 Task: Select the right option in the tab close button.
Action: Mouse moved to (14, 617)
Screenshot: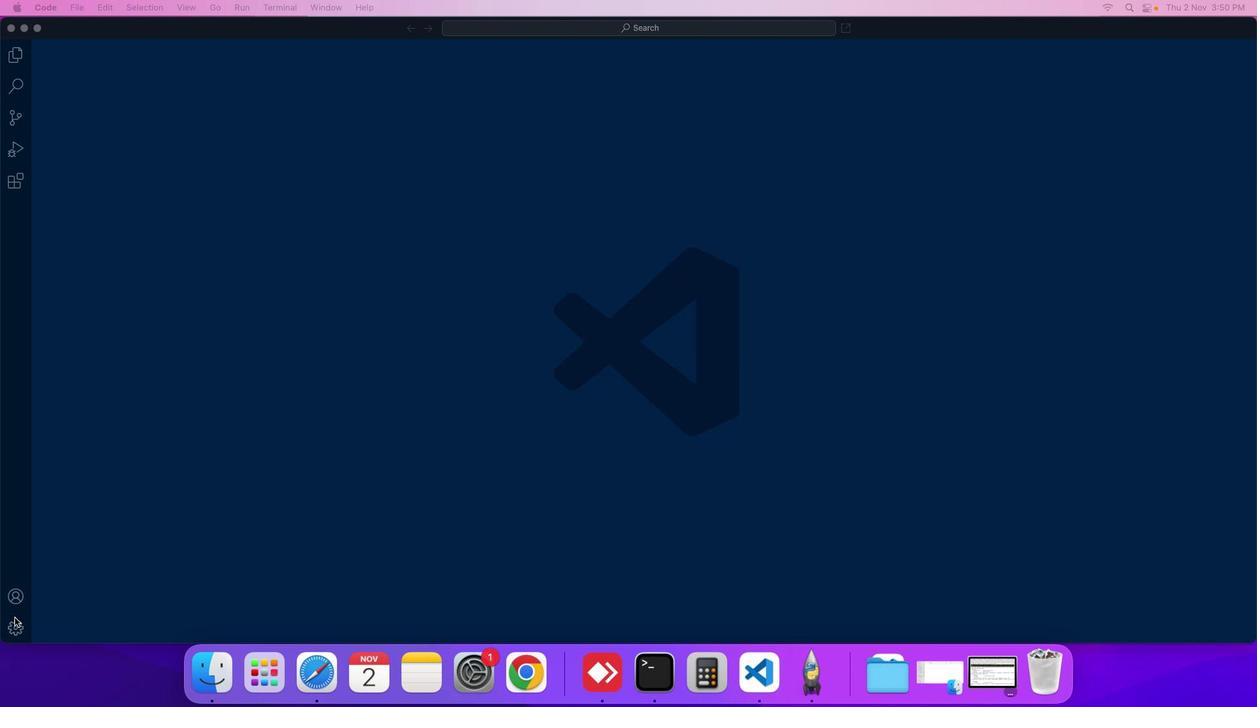 
Action: Mouse pressed left at (14, 617)
Screenshot: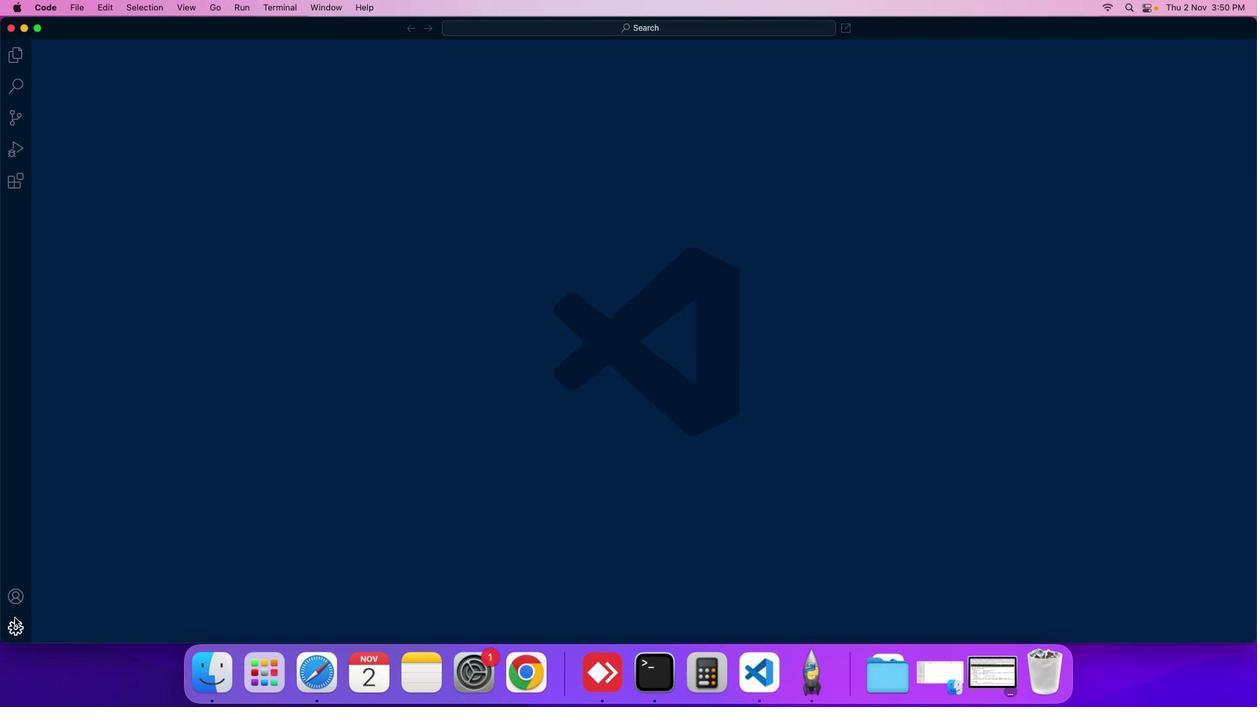 
Action: Mouse moved to (66, 513)
Screenshot: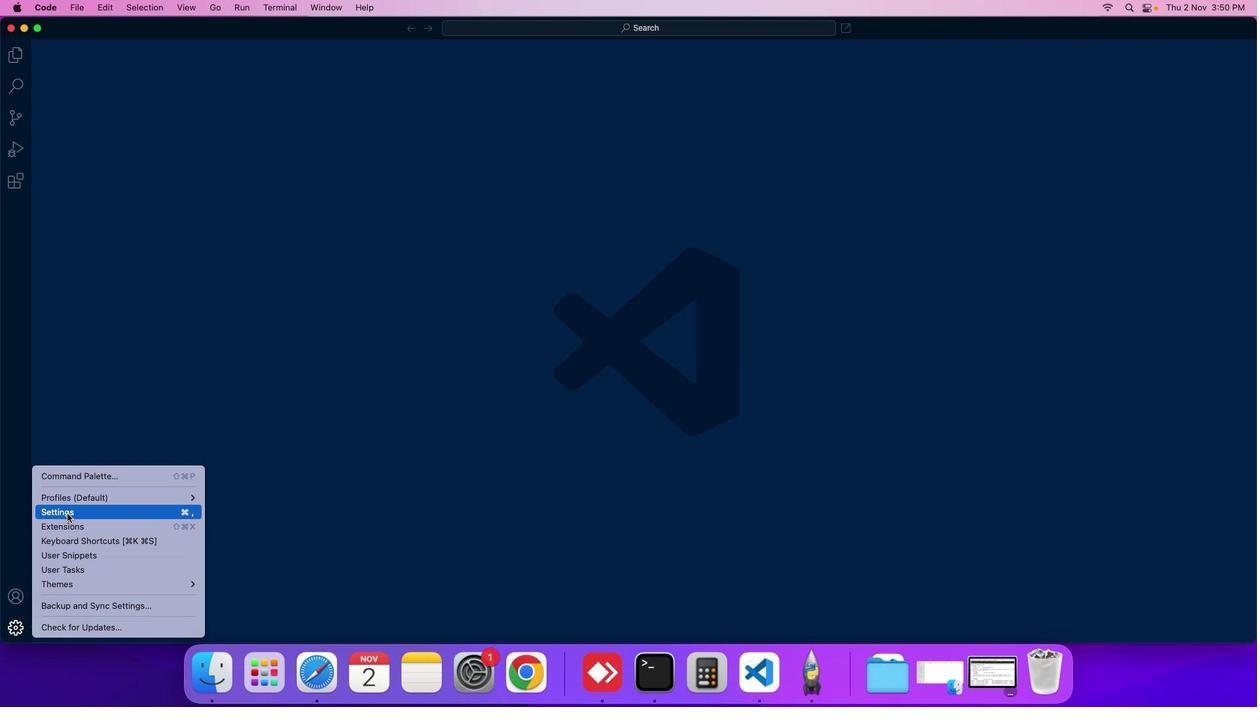 
Action: Mouse pressed left at (66, 513)
Screenshot: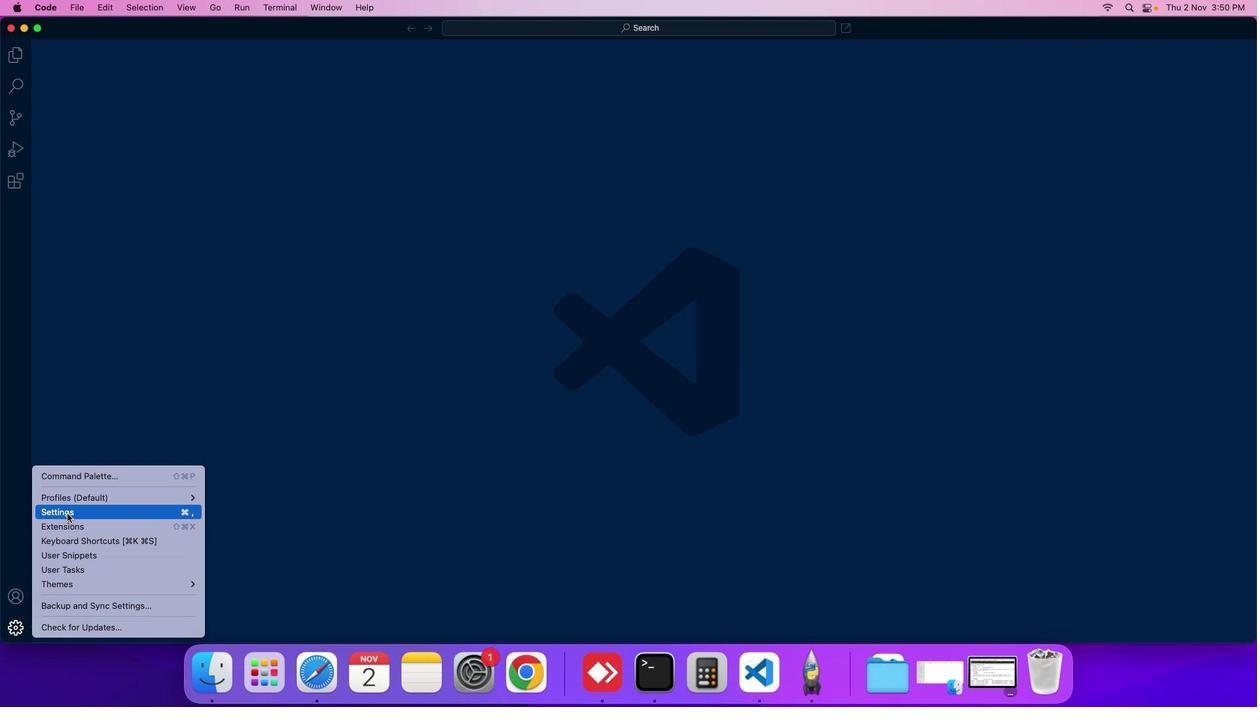 
Action: Mouse moved to (330, 165)
Screenshot: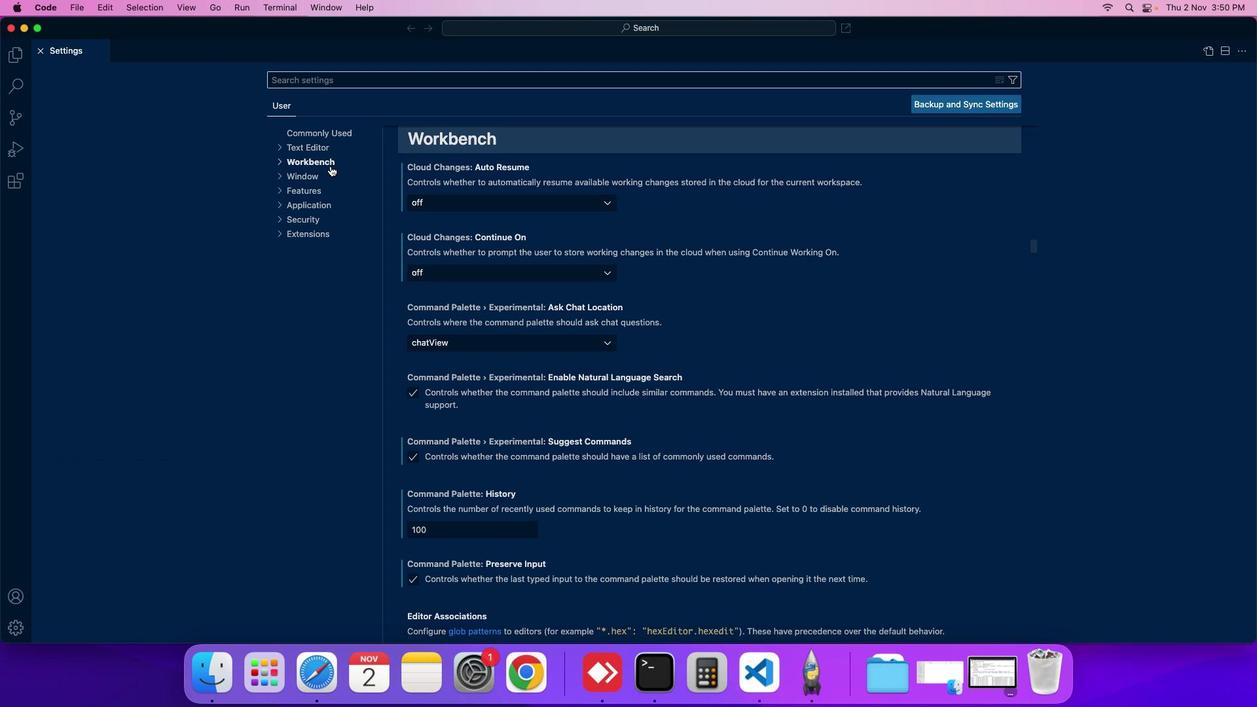 
Action: Mouse pressed left at (330, 165)
Screenshot: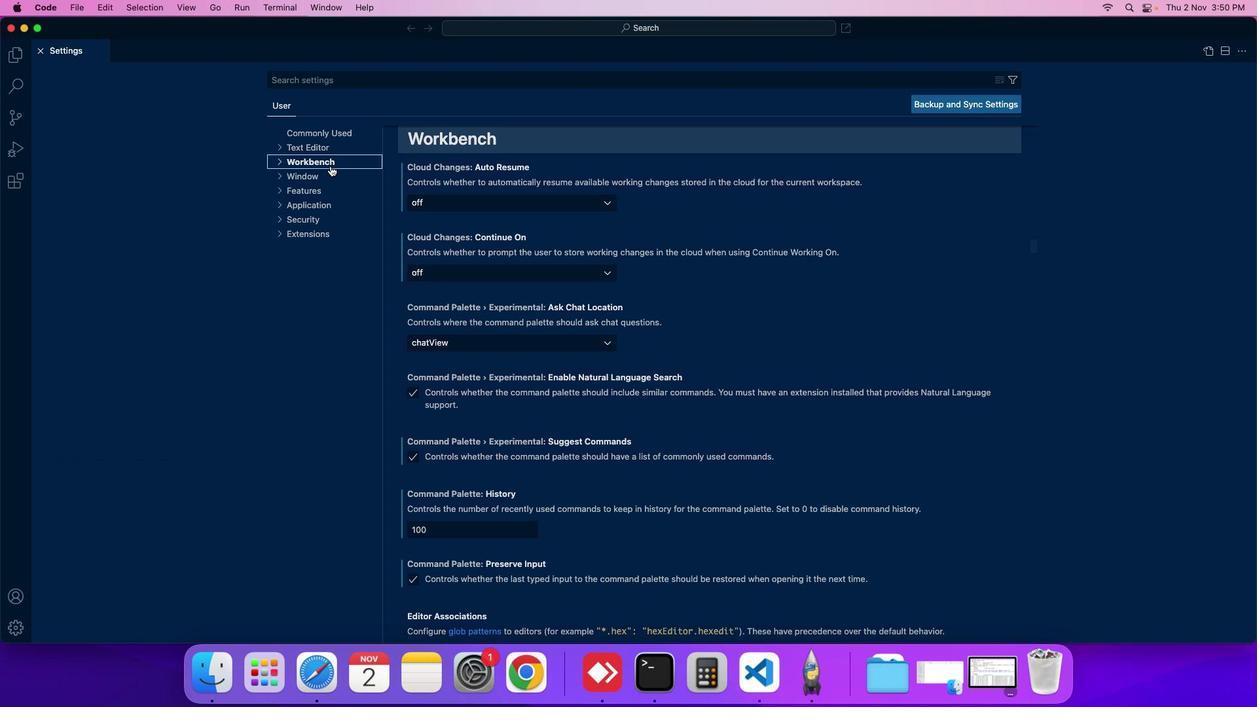 
Action: Mouse moved to (333, 206)
Screenshot: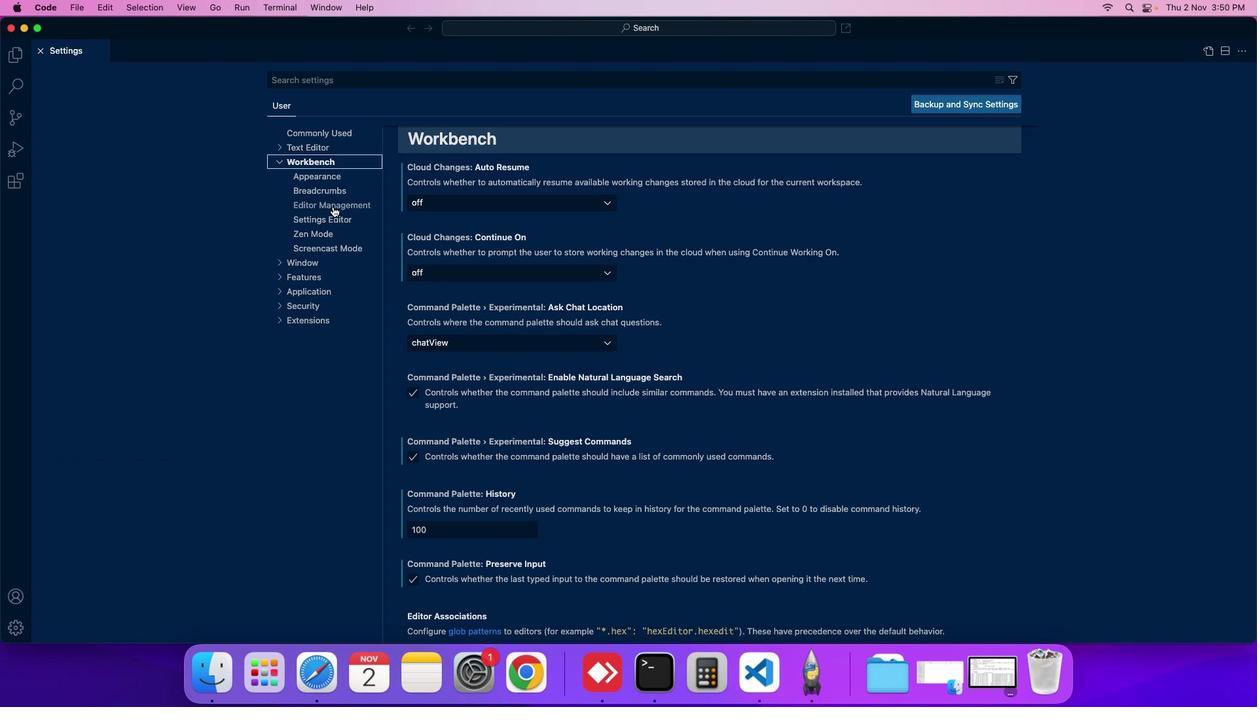
Action: Mouse pressed left at (333, 206)
Screenshot: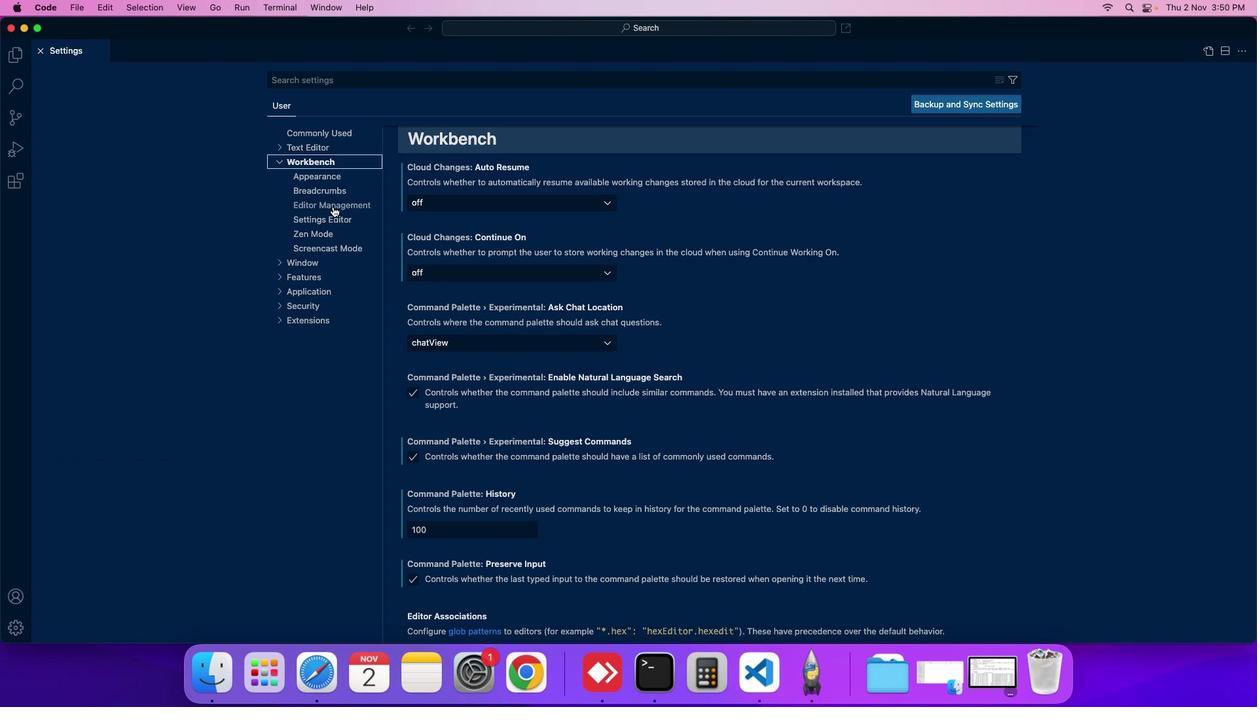 
Action: Mouse moved to (413, 504)
Screenshot: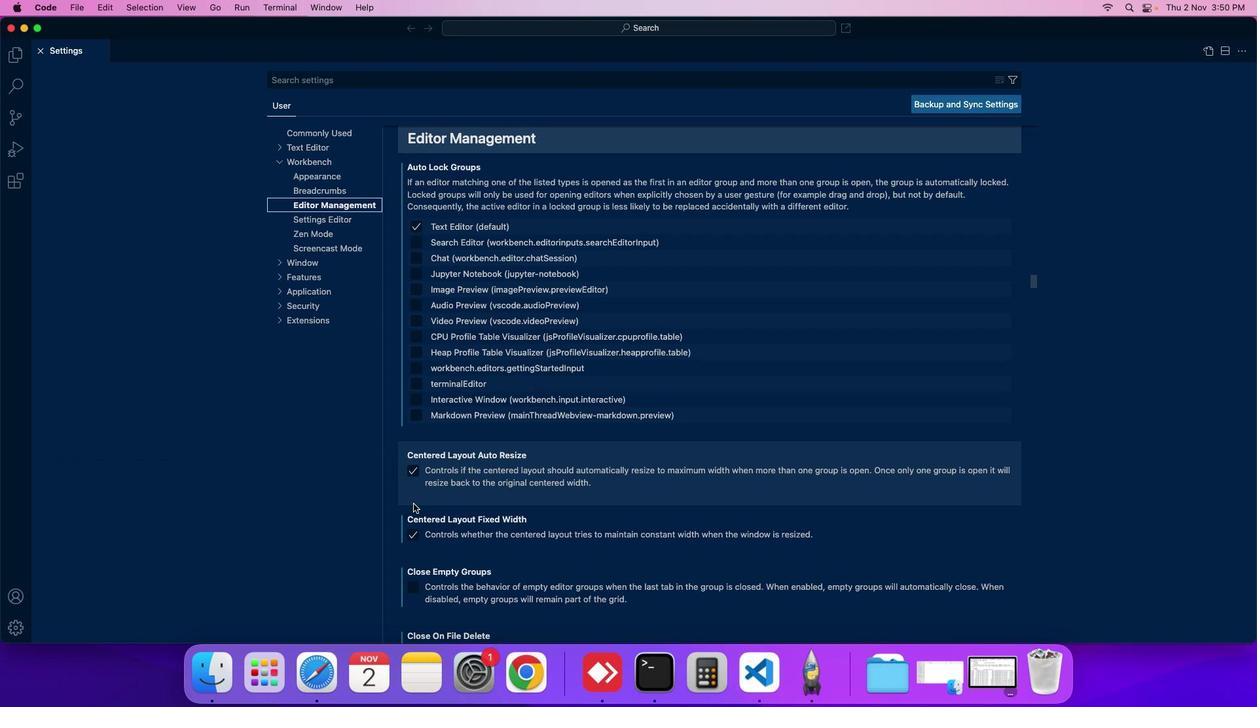 
Action: Mouse scrolled (413, 504) with delta (0, 0)
Screenshot: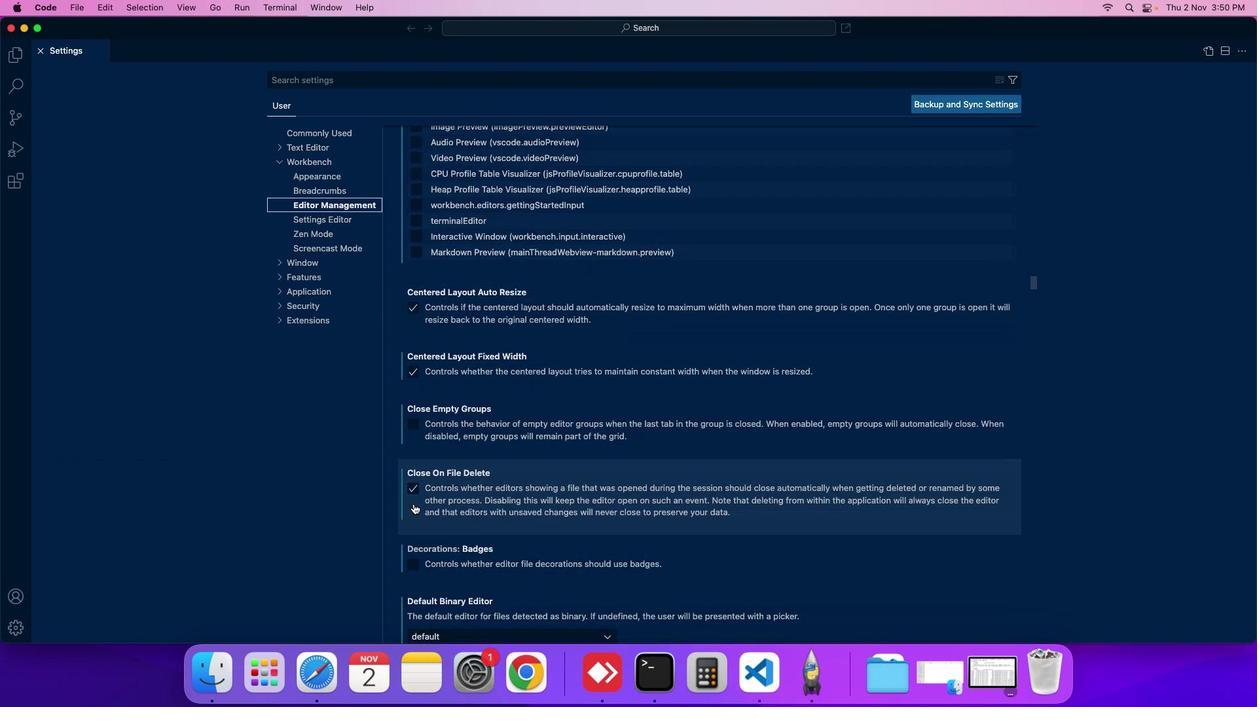 
Action: Mouse scrolled (413, 504) with delta (0, 0)
Screenshot: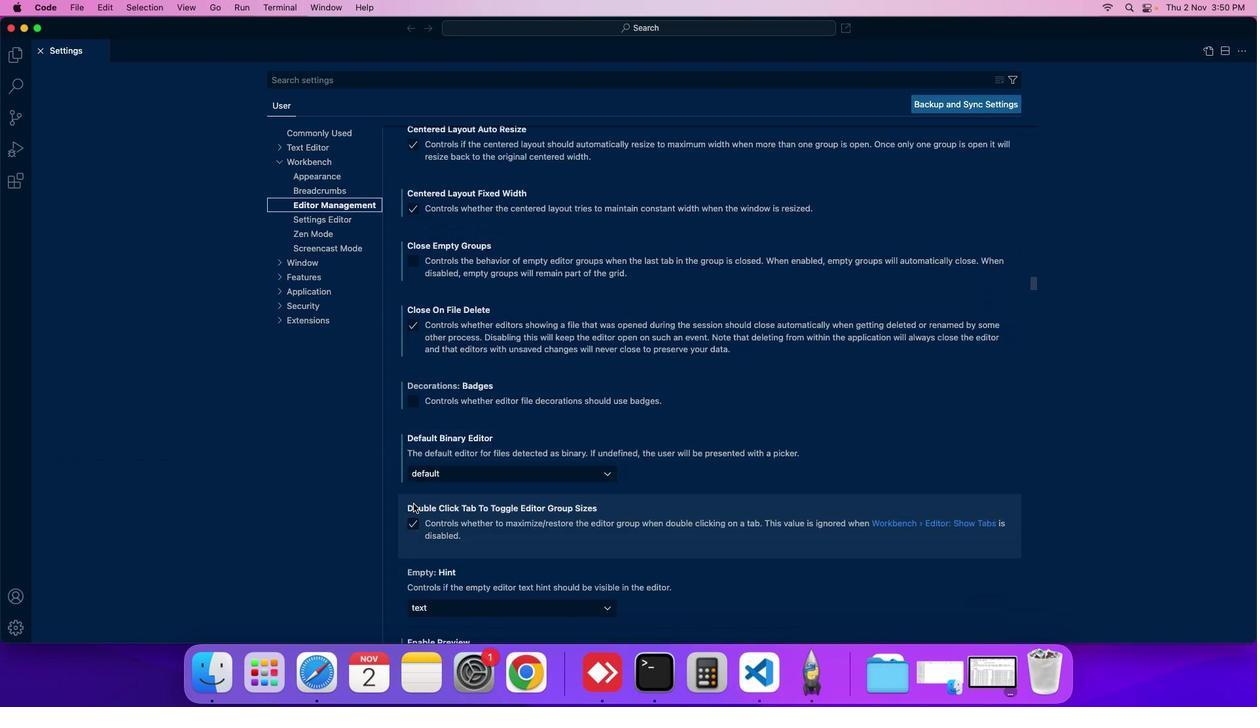 
Action: Mouse scrolled (413, 504) with delta (0, 0)
Screenshot: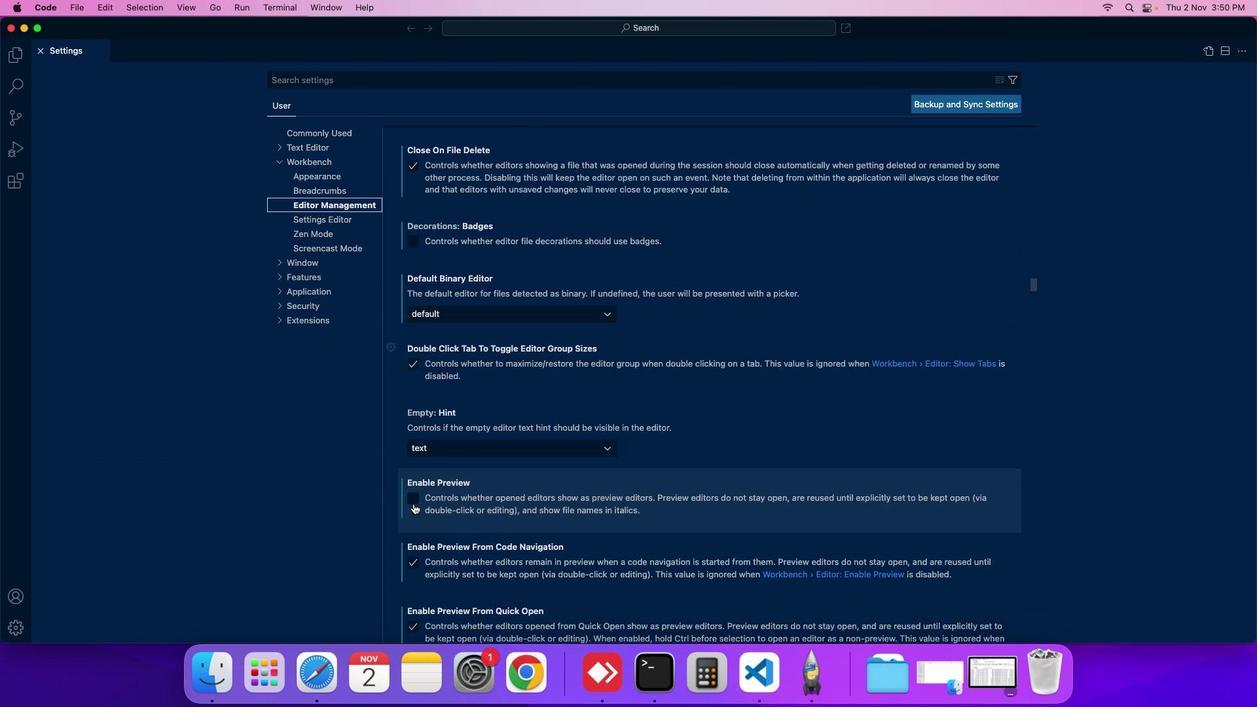 
Action: Mouse scrolled (413, 504) with delta (0, 0)
Screenshot: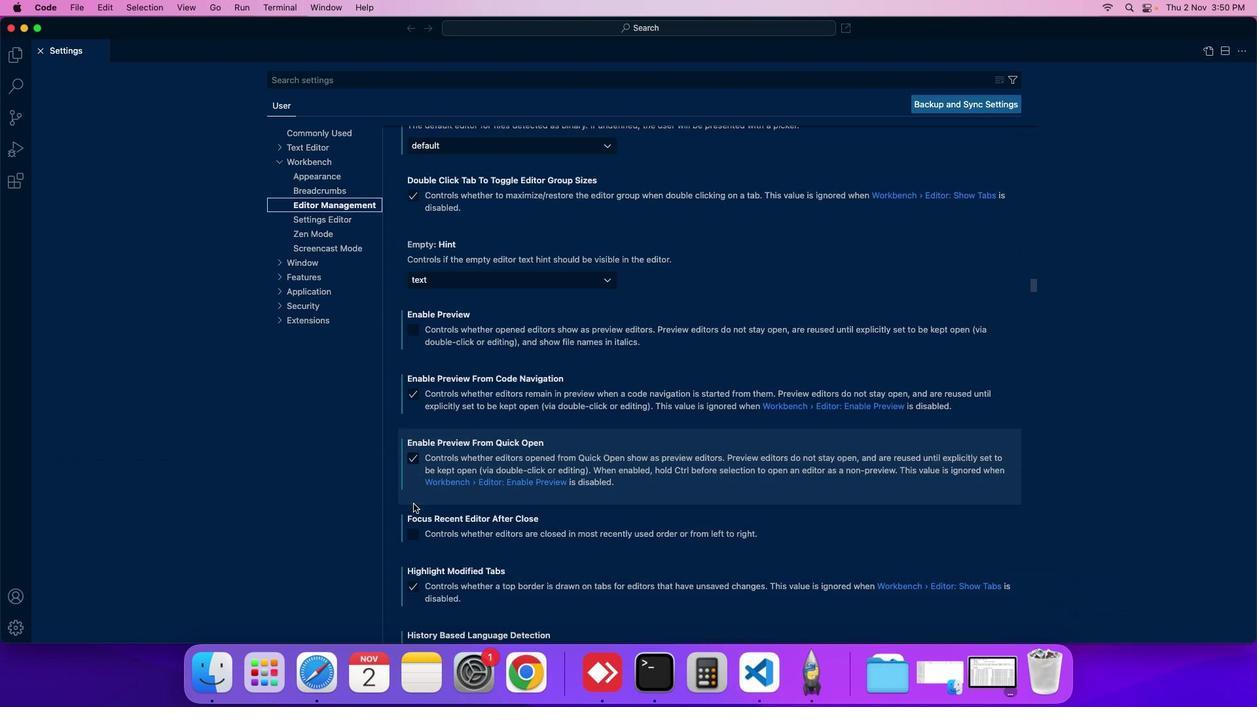 
Action: Mouse scrolled (413, 504) with delta (0, 0)
Screenshot: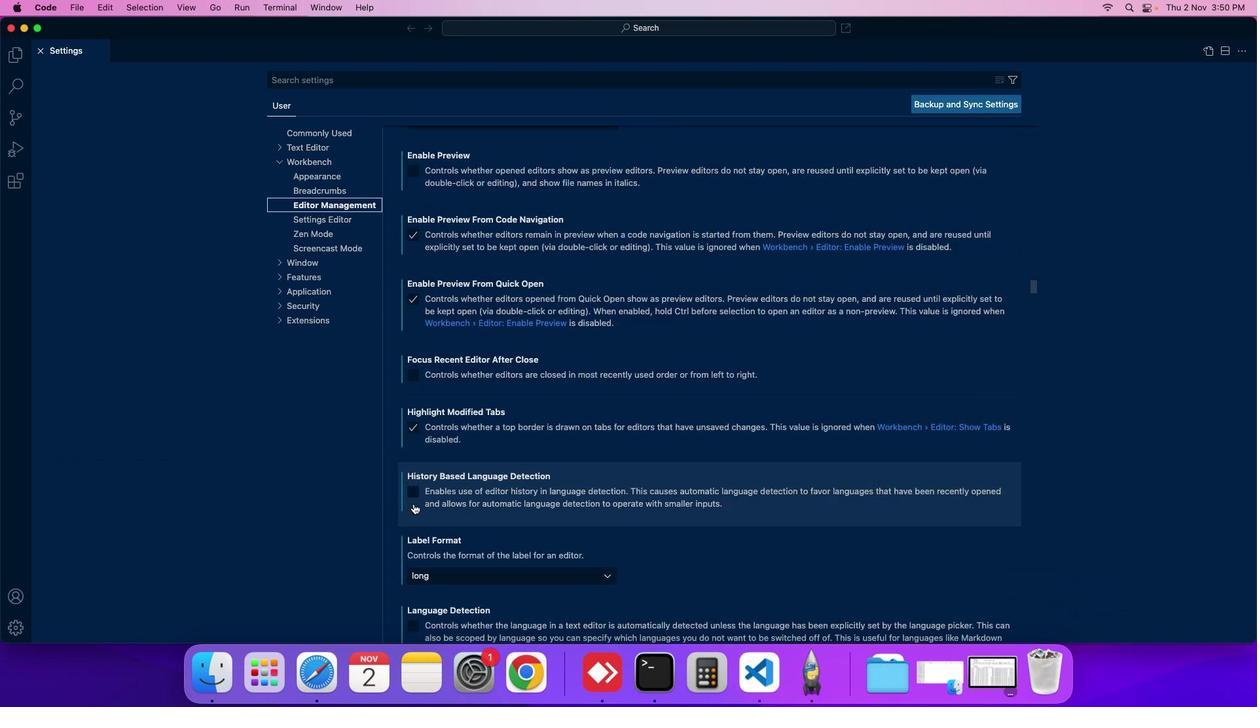 
Action: Mouse scrolled (413, 504) with delta (0, 0)
Screenshot: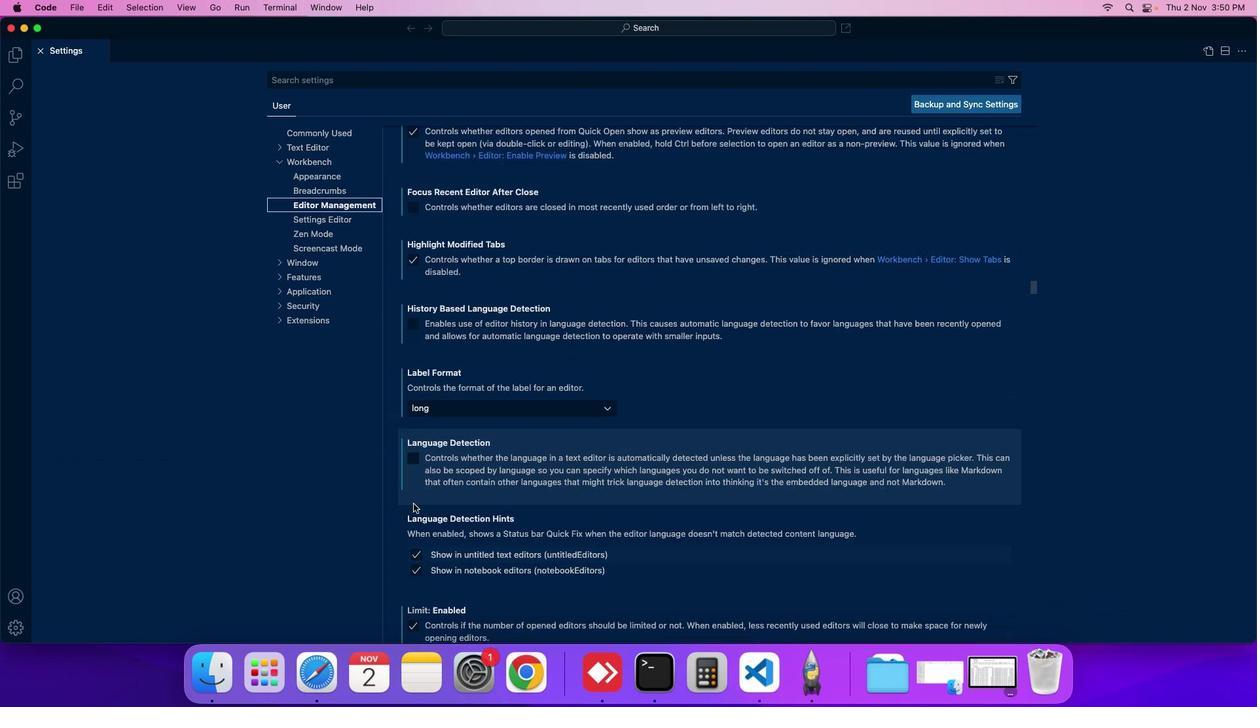 
Action: Mouse scrolled (413, 504) with delta (0, 0)
Screenshot: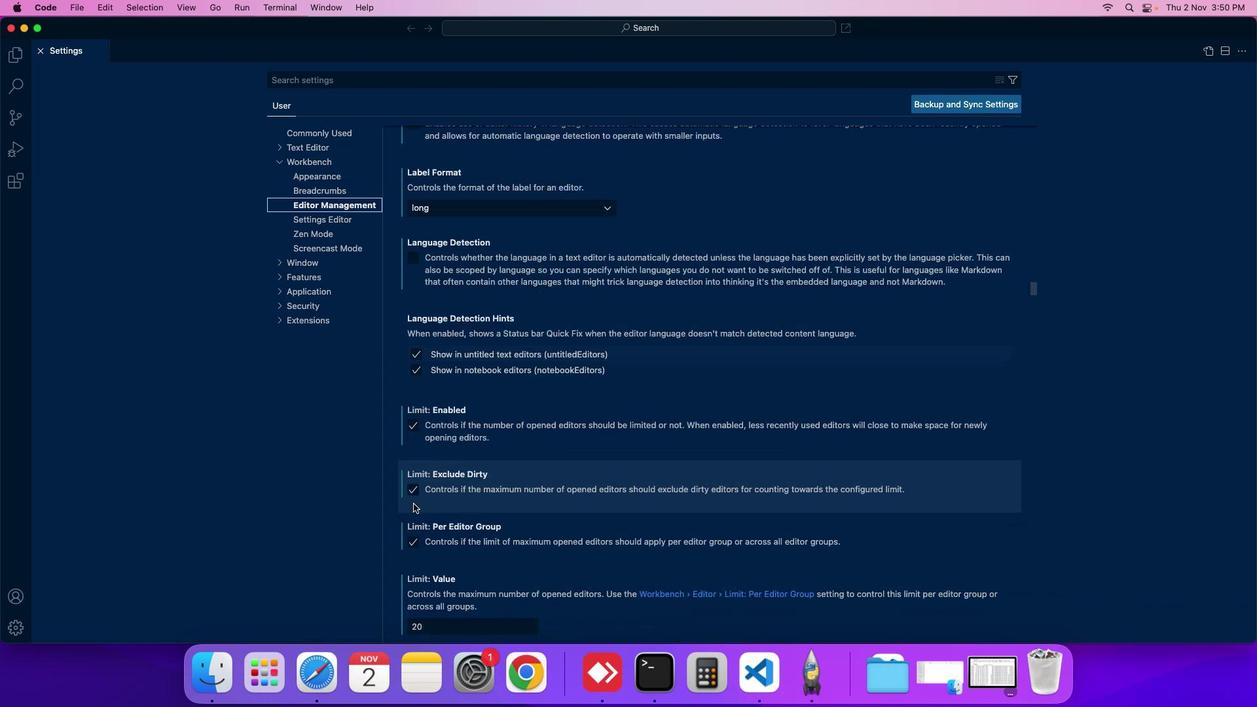 
Action: Mouse scrolled (413, 504) with delta (0, 0)
Screenshot: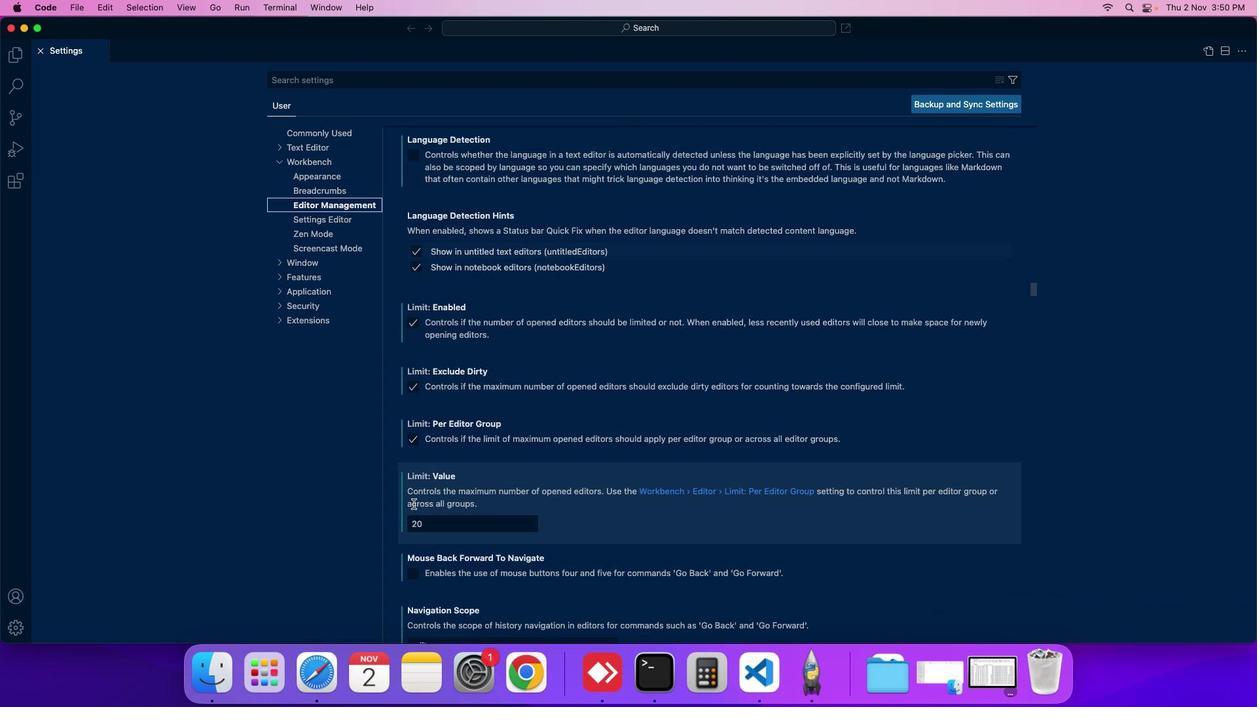 
Action: Mouse scrolled (413, 504) with delta (0, 0)
Screenshot: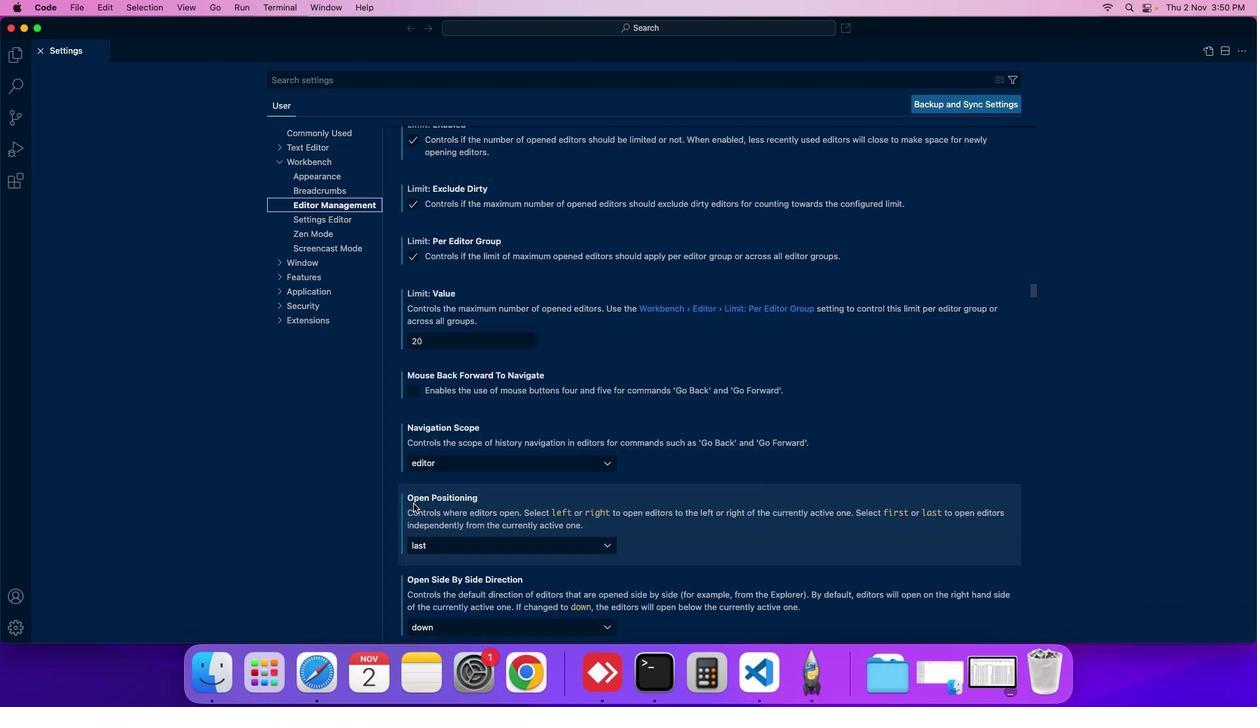 
Action: Mouse scrolled (413, 504) with delta (0, 0)
Screenshot: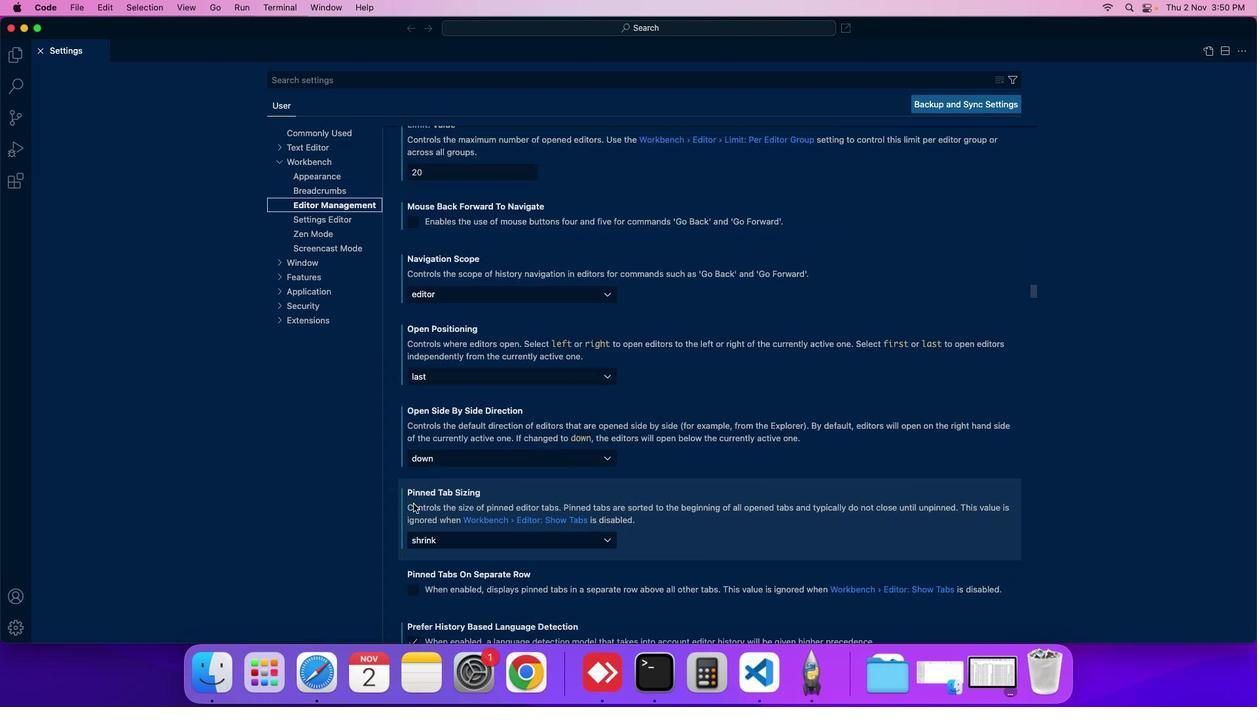 
Action: Mouse scrolled (413, 504) with delta (0, 0)
Screenshot: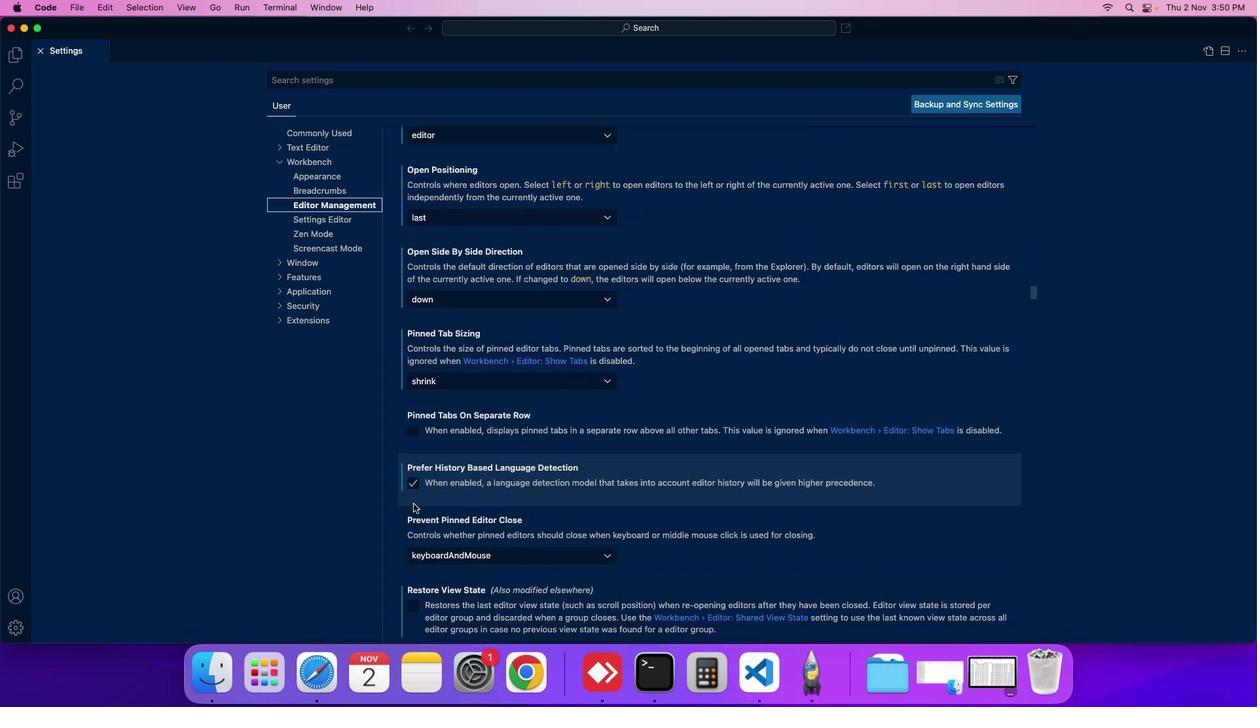 
Action: Mouse scrolled (413, 504) with delta (0, 0)
Screenshot: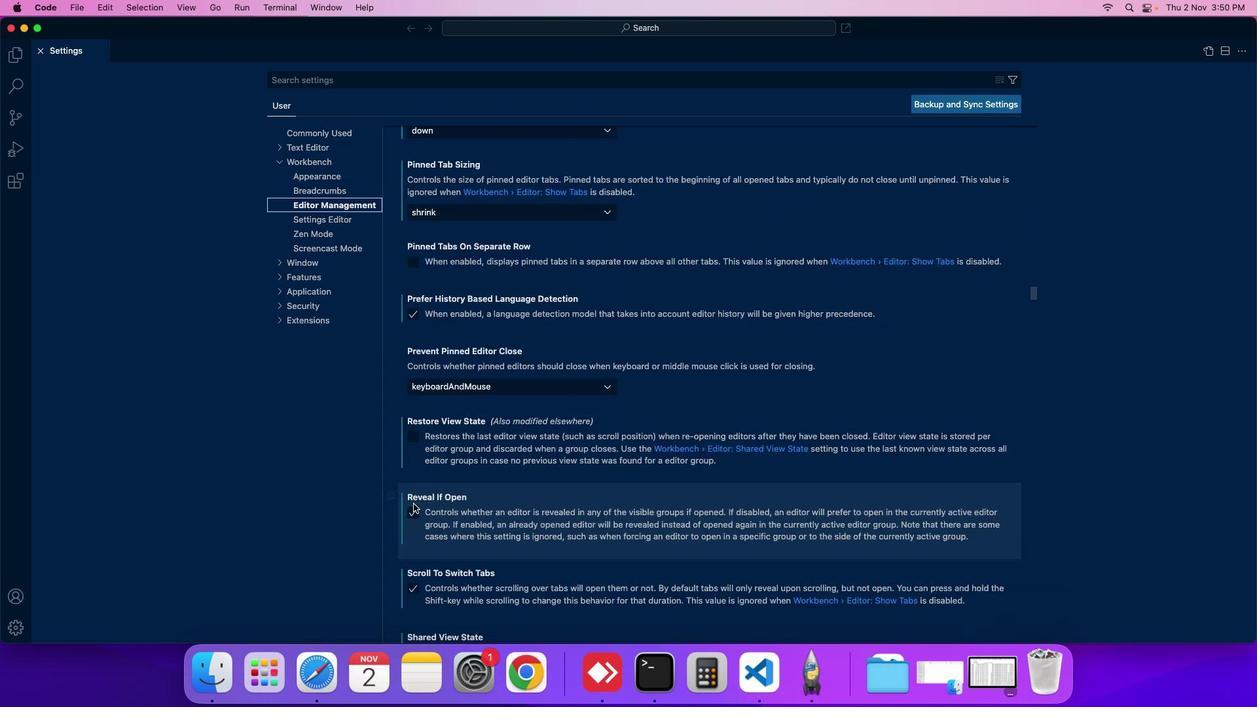 
Action: Mouse scrolled (413, 504) with delta (0, 0)
Screenshot: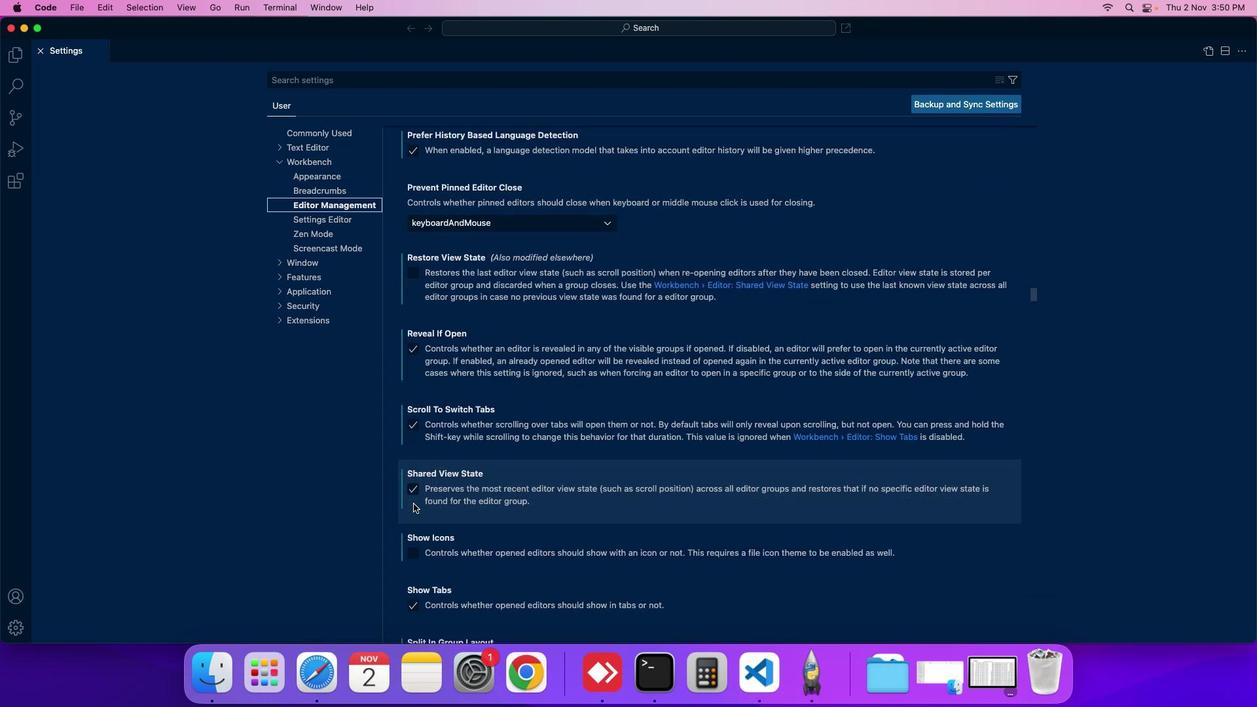 
Action: Mouse scrolled (413, 504) with delta (0, 0)
Screenshot: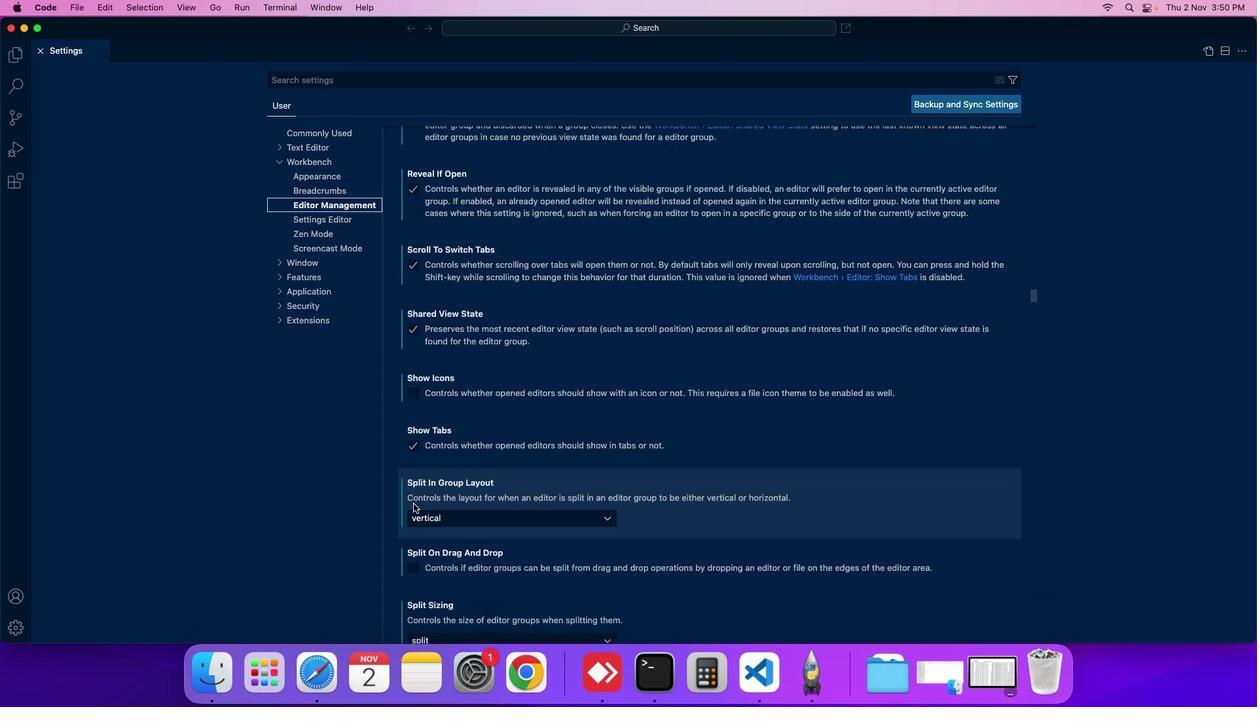 
Action: Mouse scrolled (413, 504) with delta (0, 0)
Screenshot: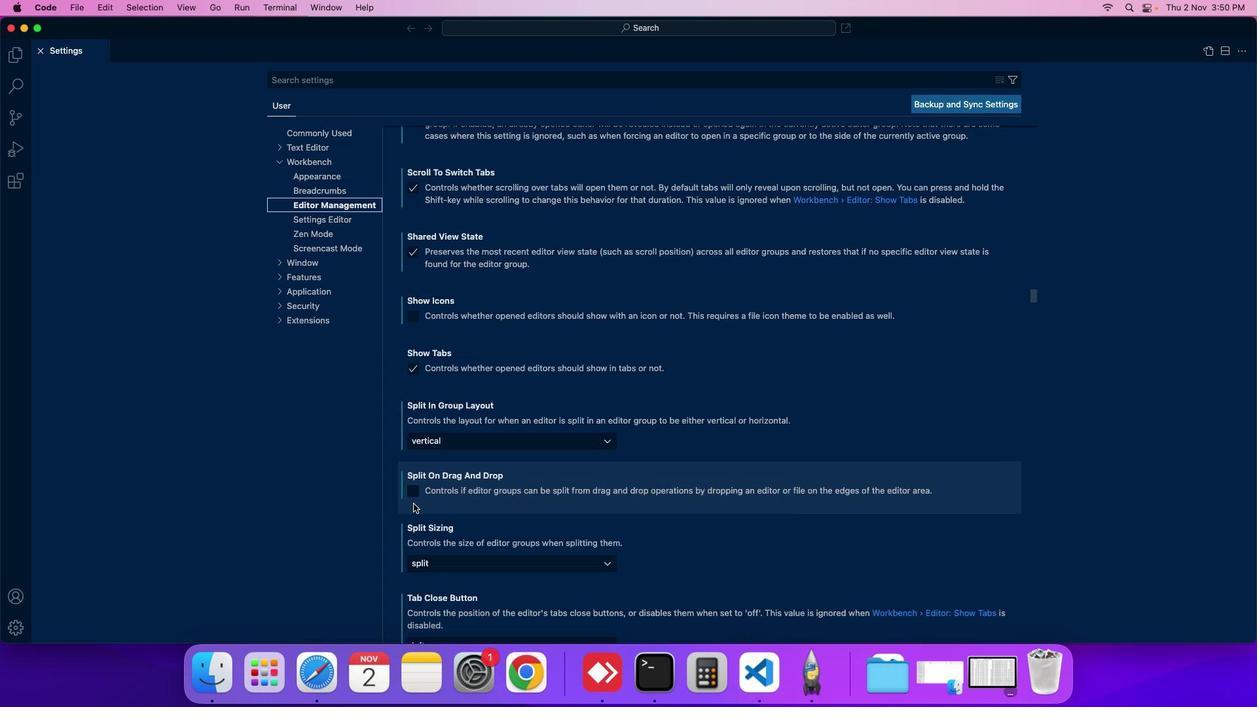 
Action: Mouse scrolled (413, 504) with delta (0, 0)
Screenshot: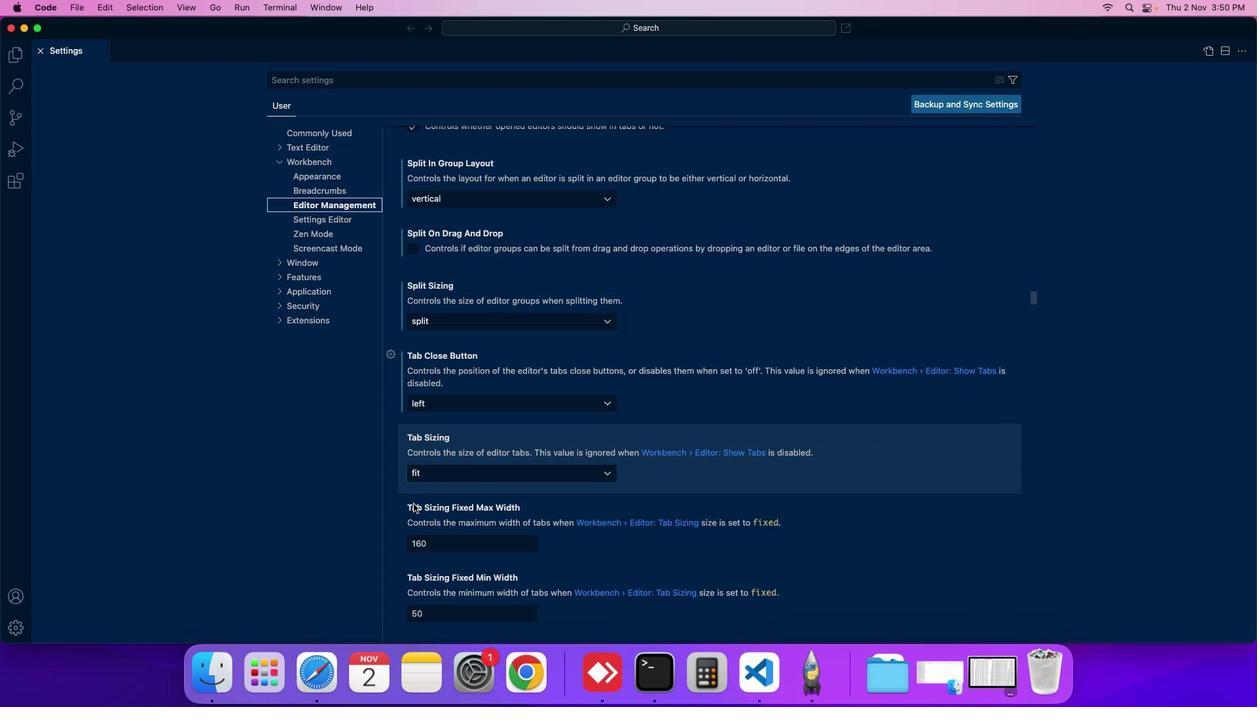 
Action: Mouse moved to (447, 383)
Screenshot: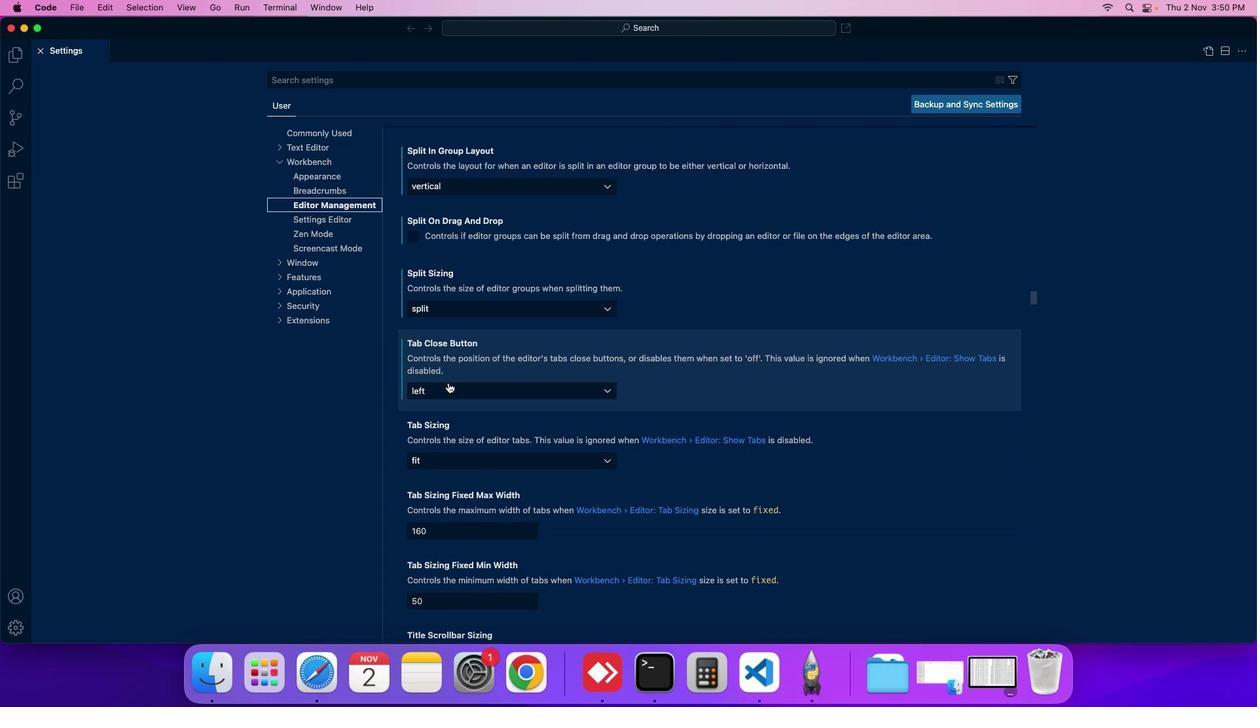 
Action: Mouse pressed left at (447, 383)
Screenshot: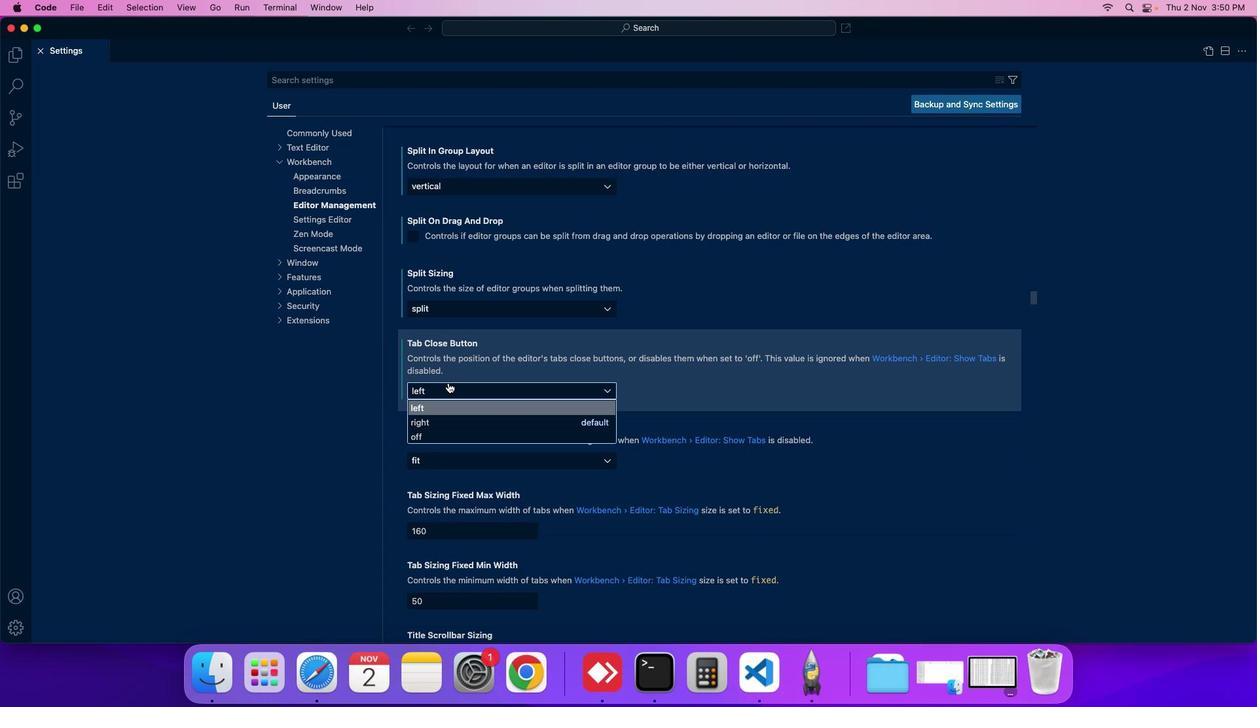 
Action: Mouse moved to (458, 417)
Screenshot: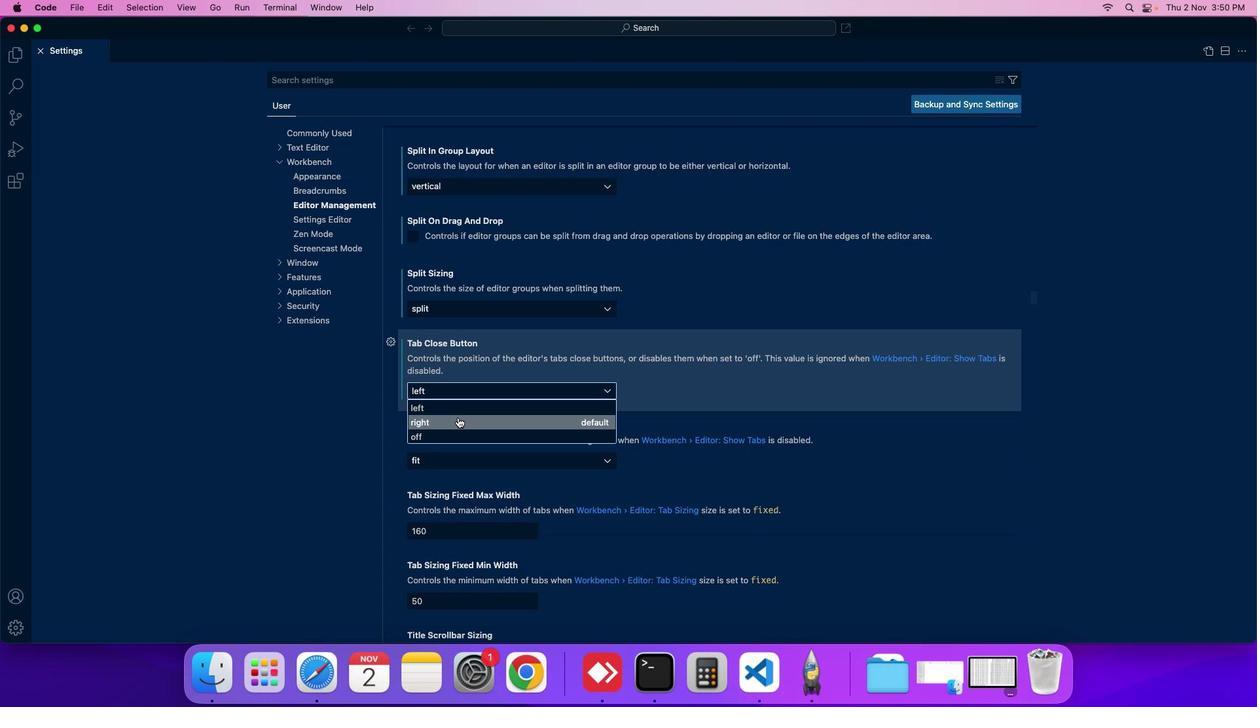 
Action: Mouse pressed left at (458, 417)
Screenshot: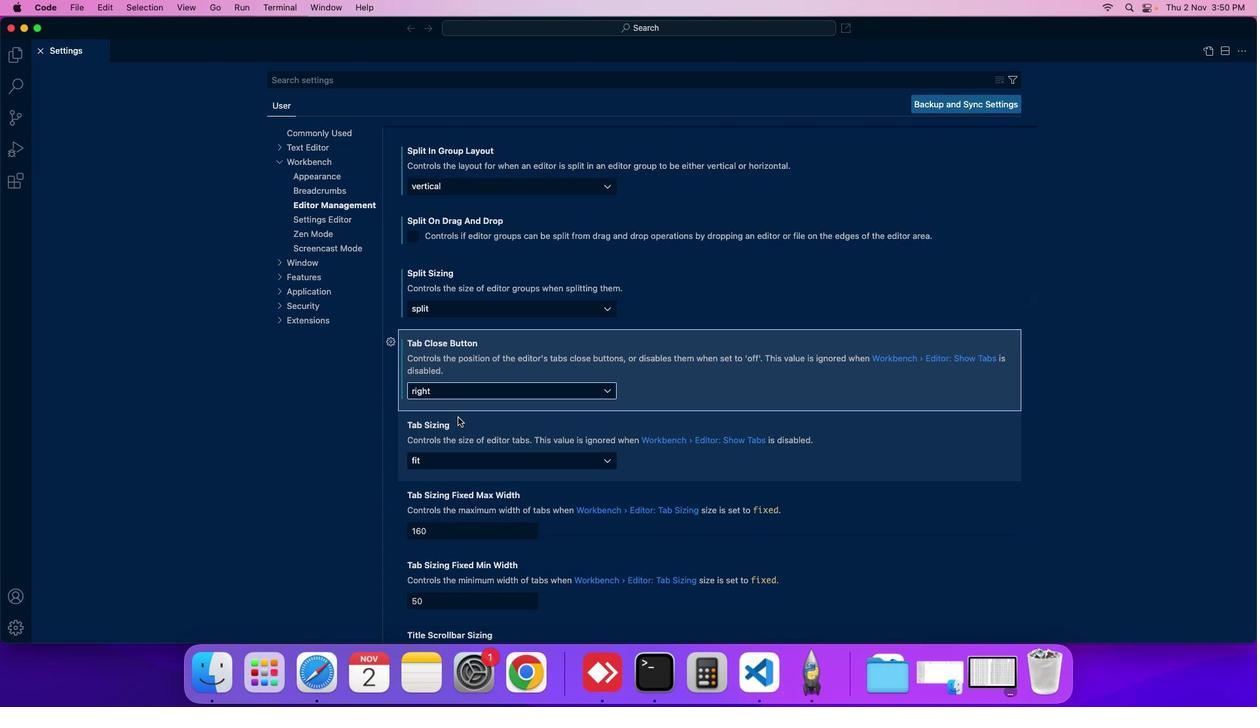 
